 Task: Check the sale-to-list ratio of stainless steel appliances in the last 5 years.
Action: Mouse moved to (750, 166)
Screenshot: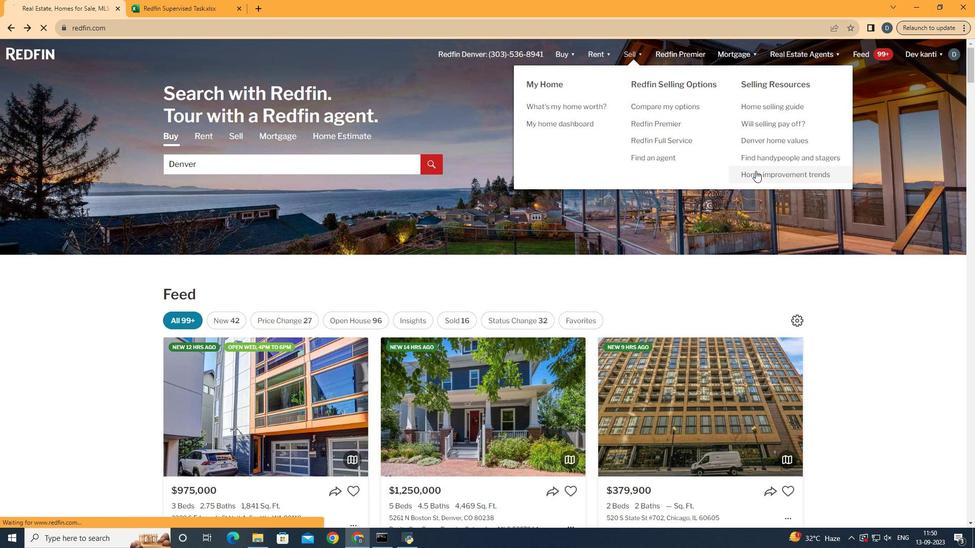 
Action: Mouse pressed left at (750, 166)
Screenshot: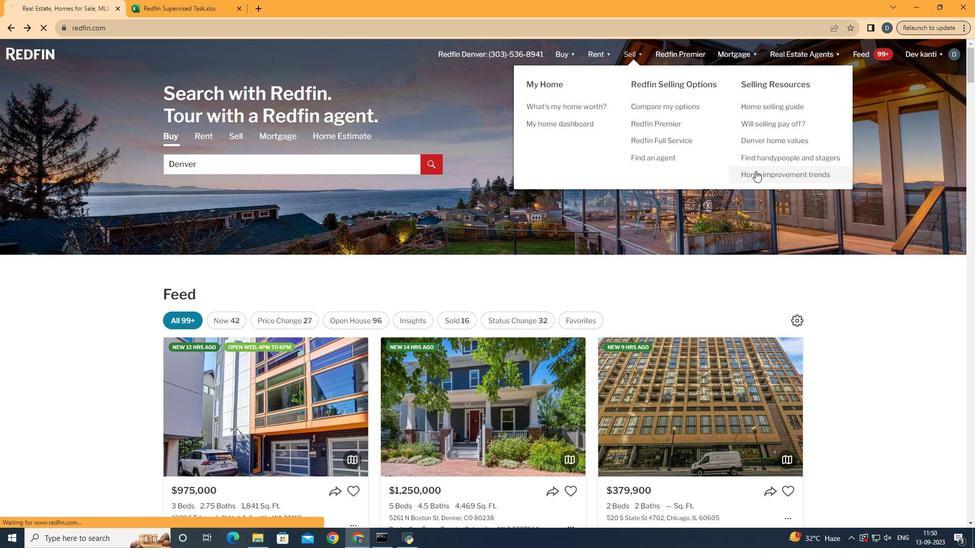 
Action: Mouse moved to (243, 191)
Screenshot: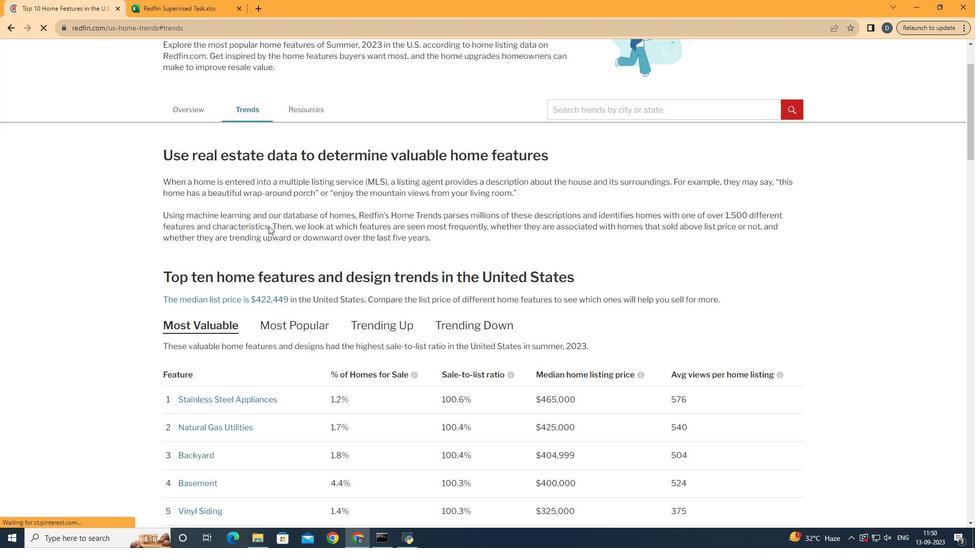 
Action: Mouse pressed left at (243, 191)
Screenshot: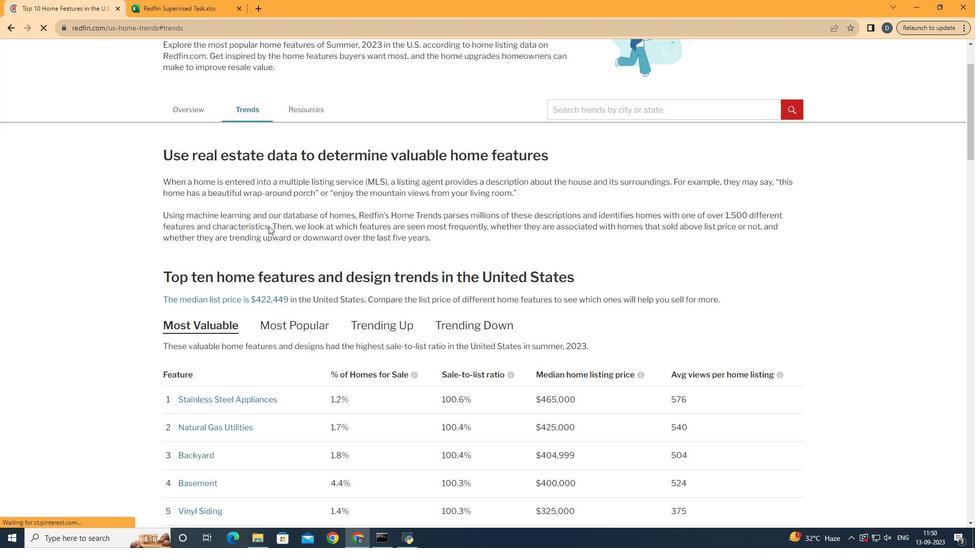 
Action: Mouse moved to (420, 304)
Screenshot: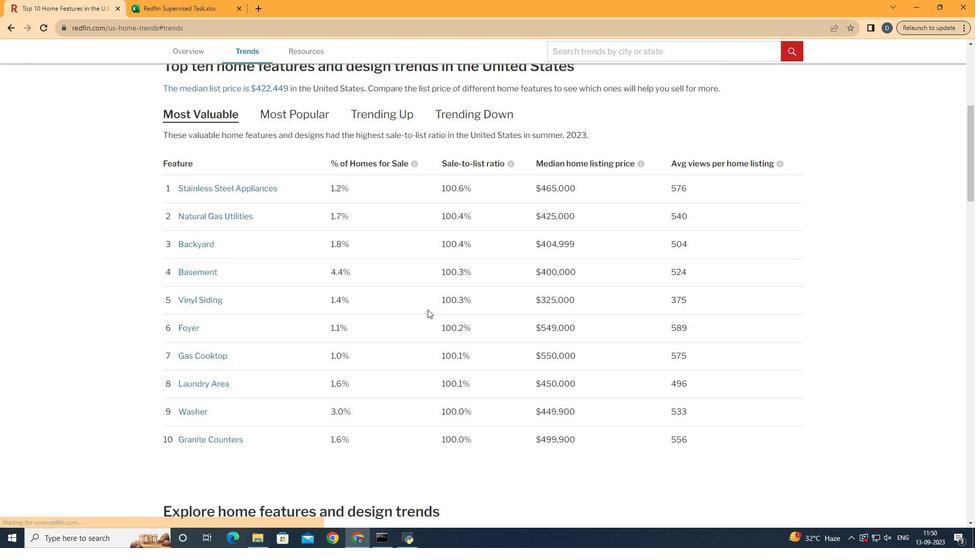 
Action: Mouse scrolled (420, 304) with delta (0, 0)
Screenshot: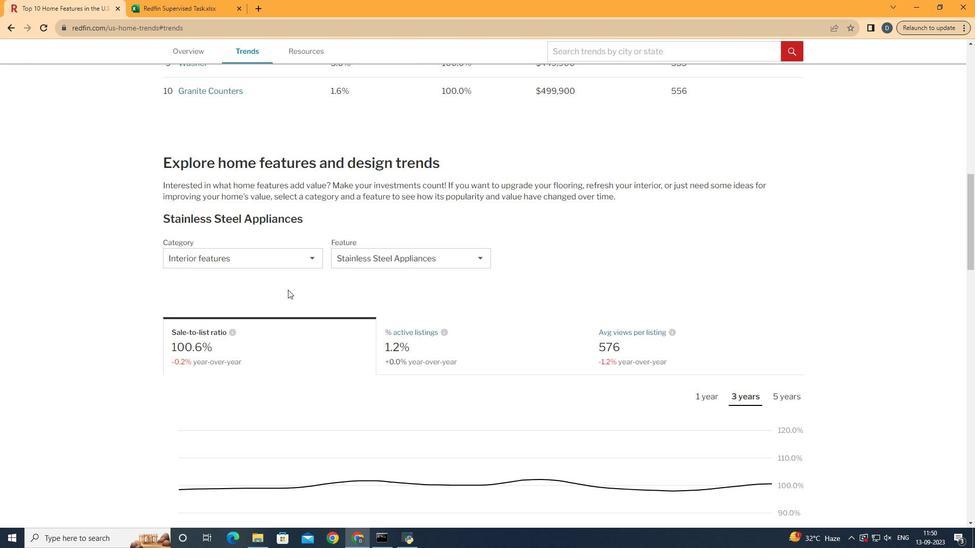 
Action: Mouse scrolled (420, 304) with delta (0, 0)
Screenshot: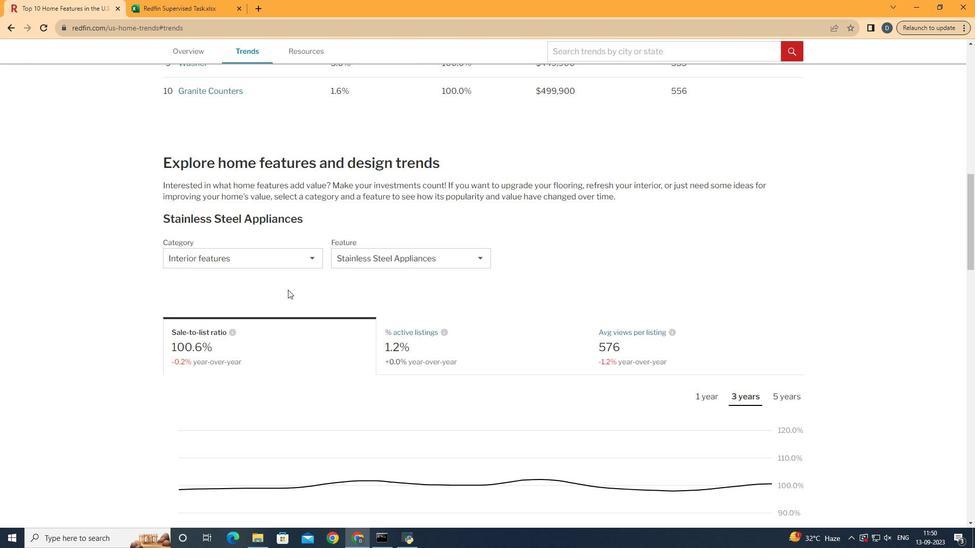 
Action: Mouse scrolled (420, 304) with delta (0, 0)
Screenshot: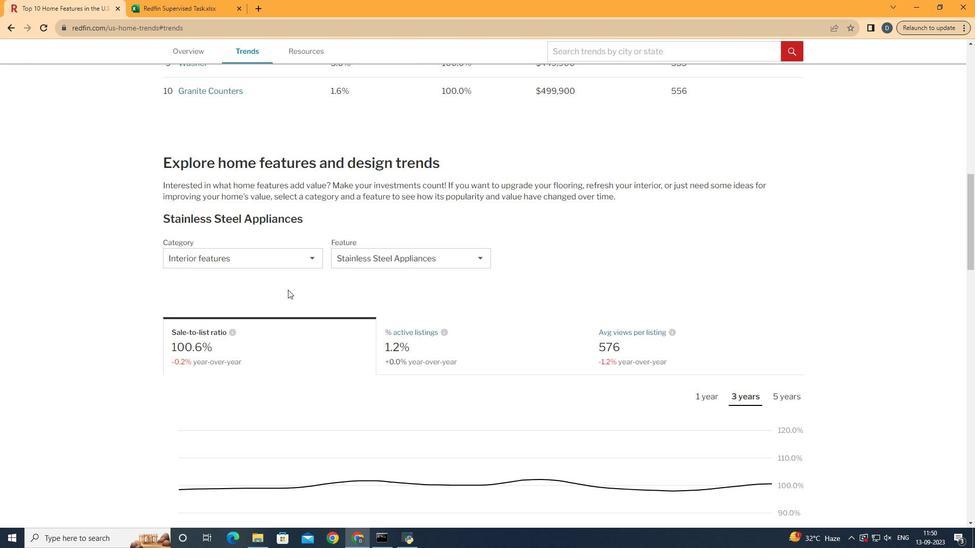 
Action: Mouse scrolled (420, 304) with delta (0, 0)
Screenshot: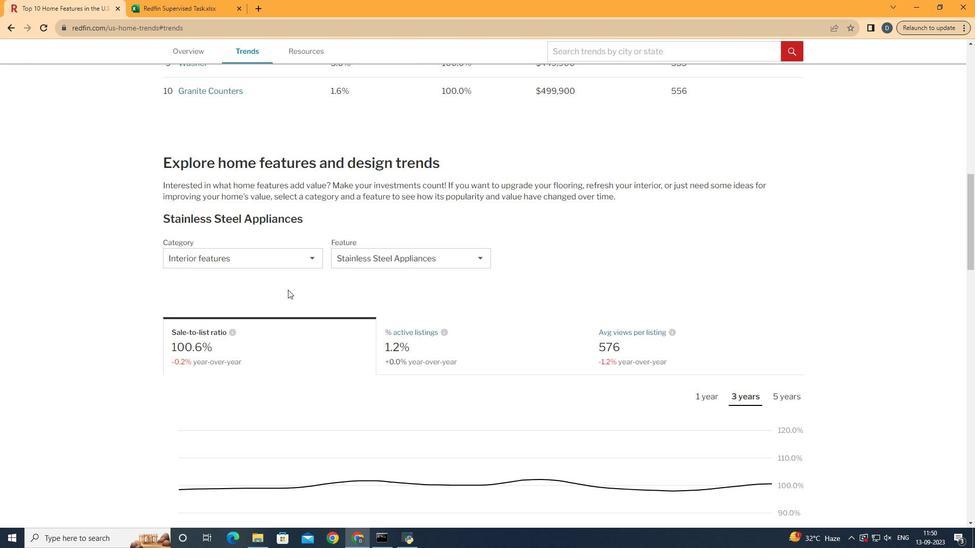
Action: Mouse scrolled (420, 303) with delta (0, -1)
Screenshot: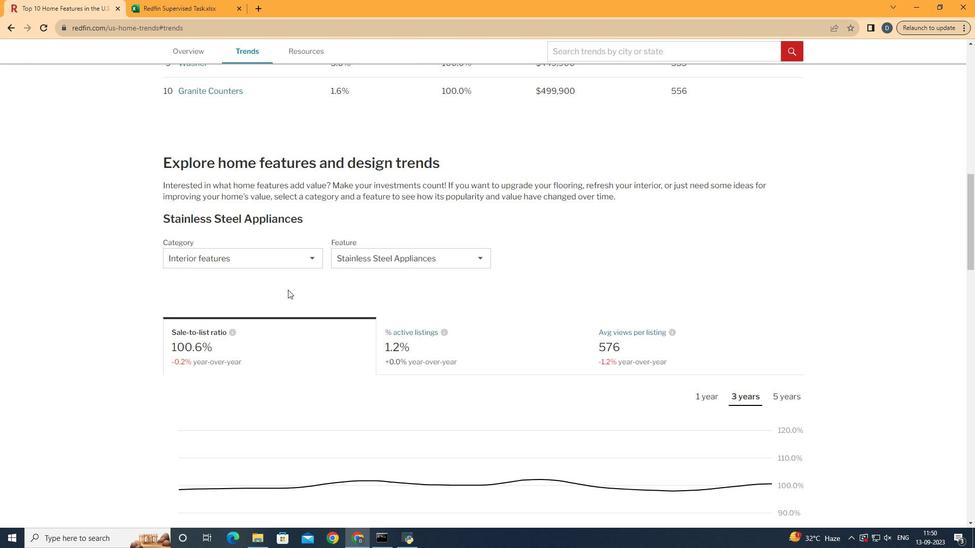 
Action: Mouse moved to (421, 304)
Screenshot: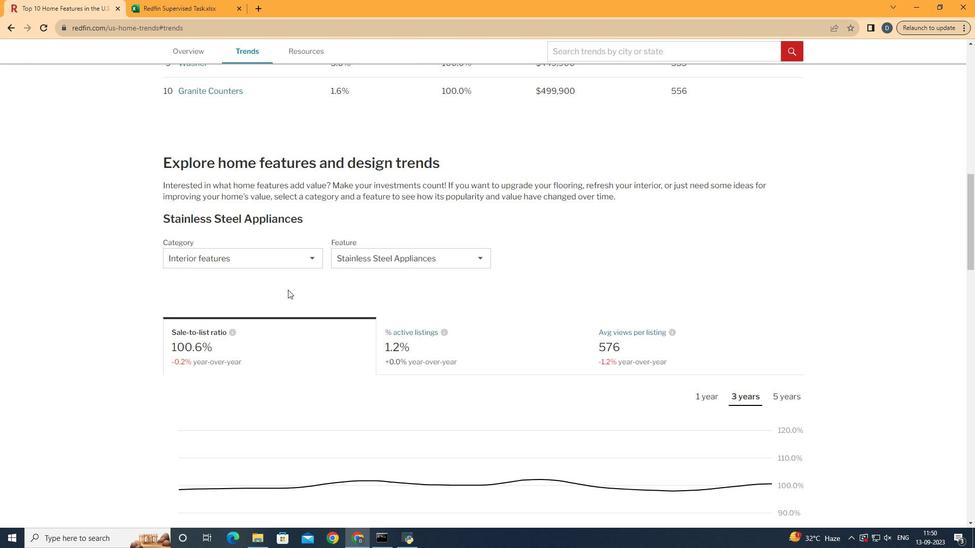 
Action: Mouse scrolled (421, 304) with delta (0, 0)
Screenshot: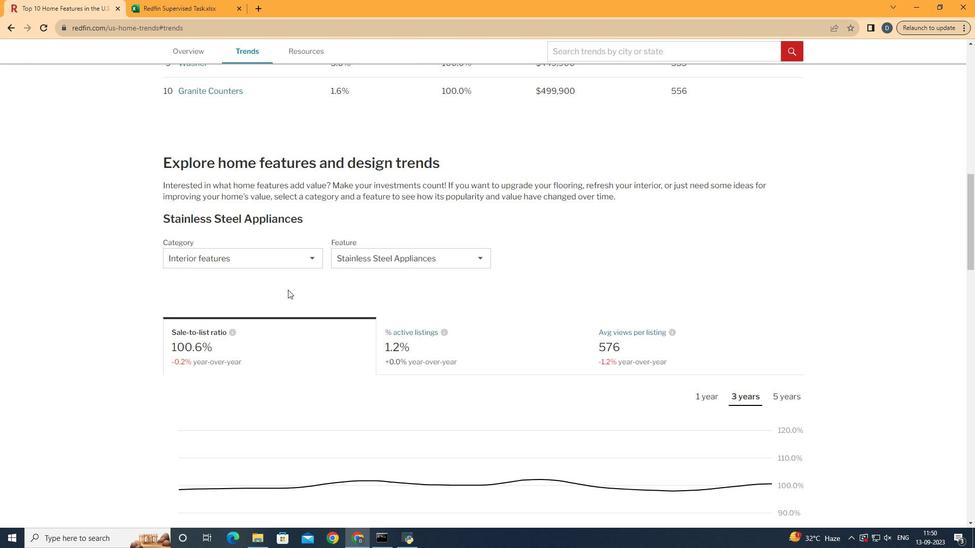 
Action: Mouse moved to (263, 252)
Screenshot: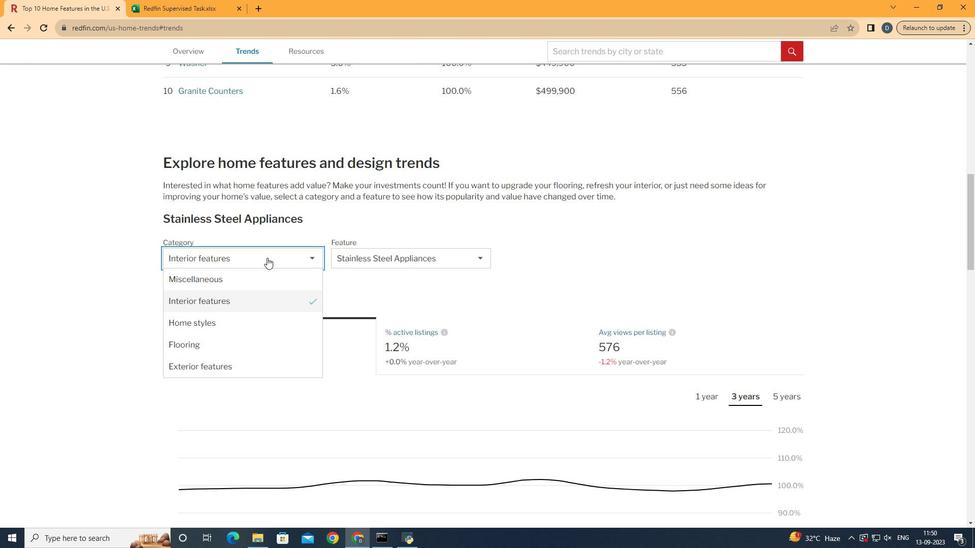
Action: Mouse pressed left at (263, 252)
Screenshot: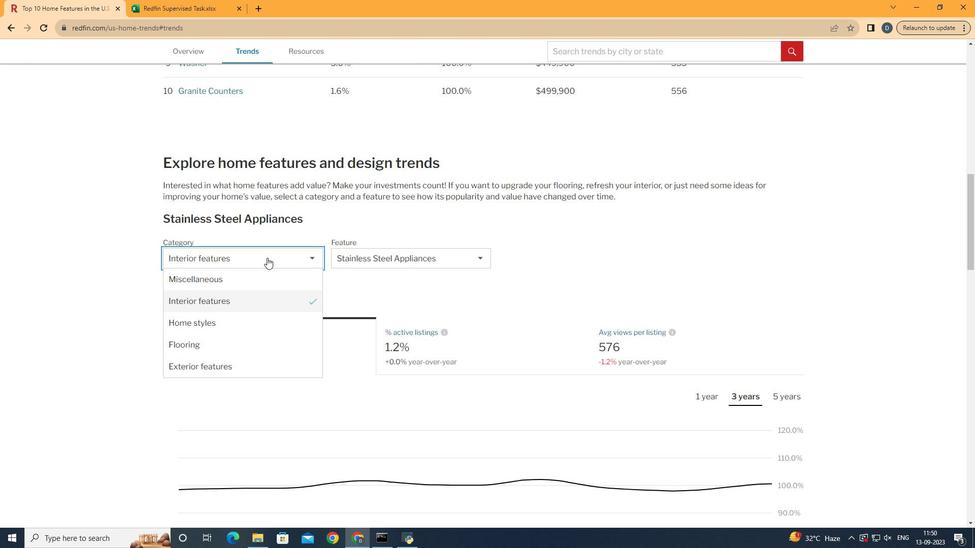 
Action: Mouse moved to (275, 293)
Screenshot: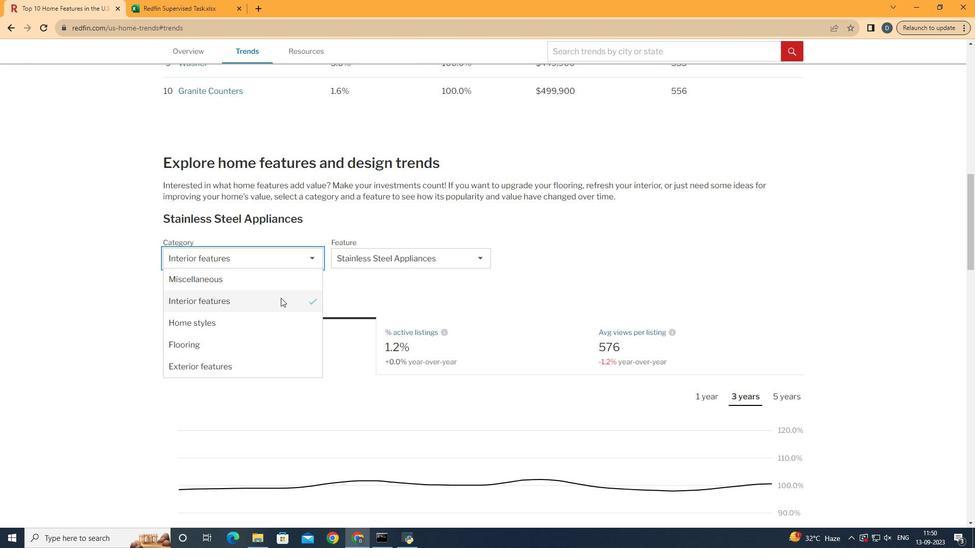 
Action: Mouse pressed left at (275, 293)
Screenshot: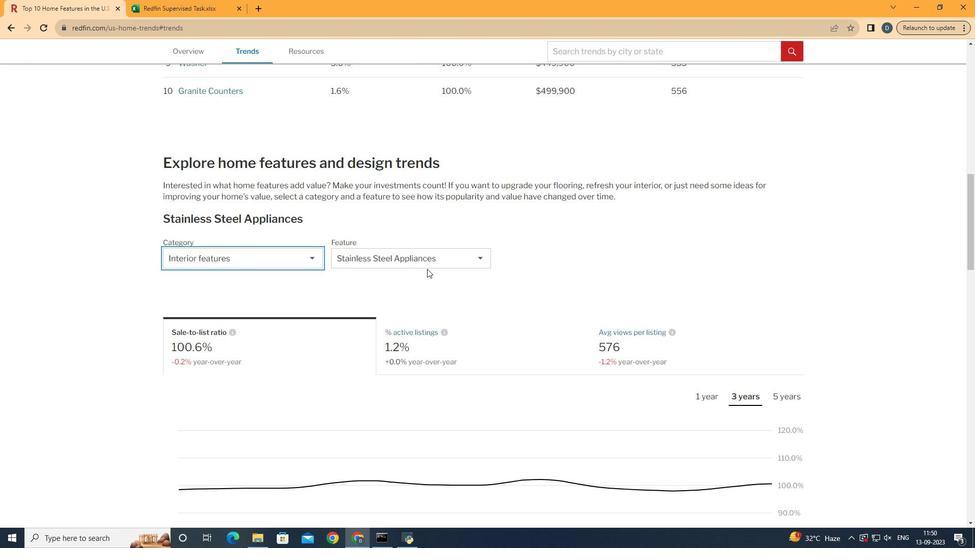 
Action: Mouse moved to (434, 258)
Screenshot: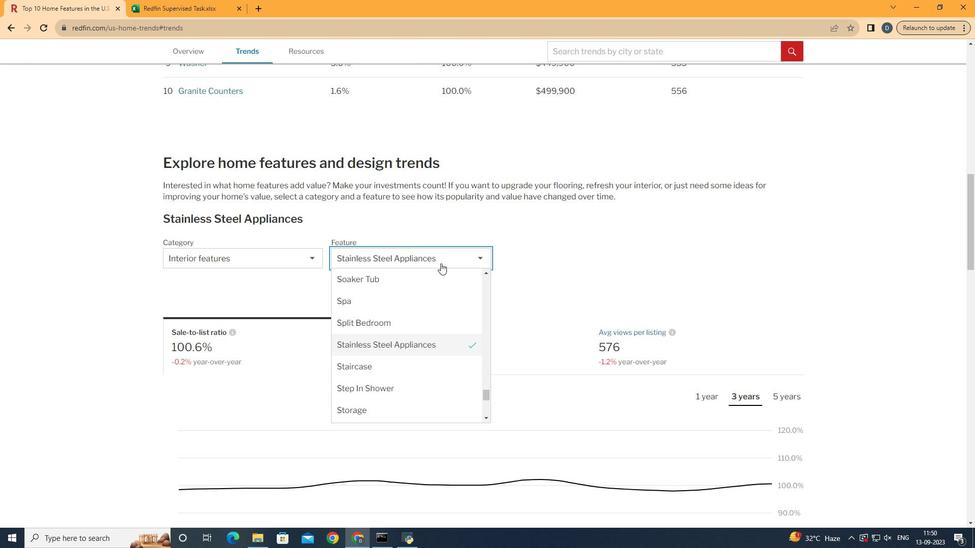 
Action: Mouse pressed left at (434, 258)
Screenshot: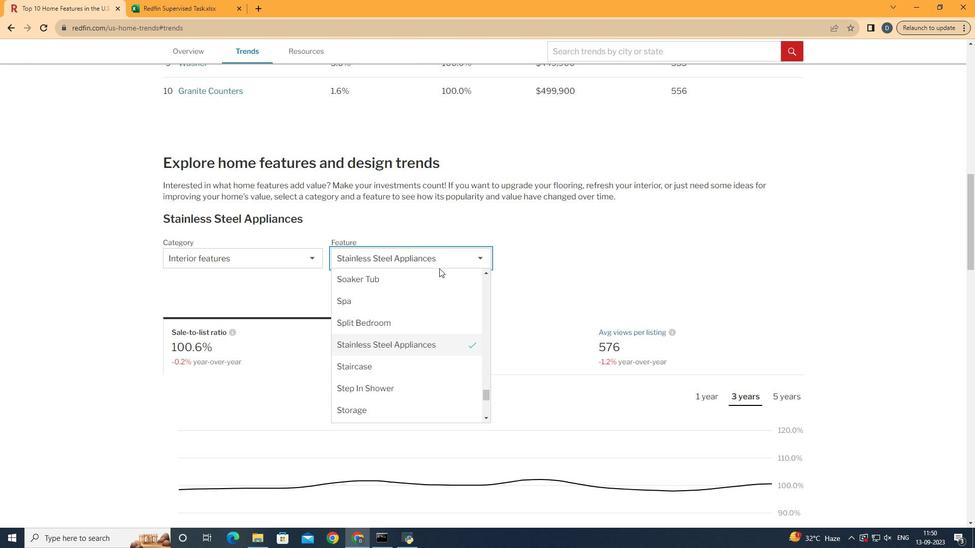 
Action: Mouse moved to (439, 344)
Screenshot: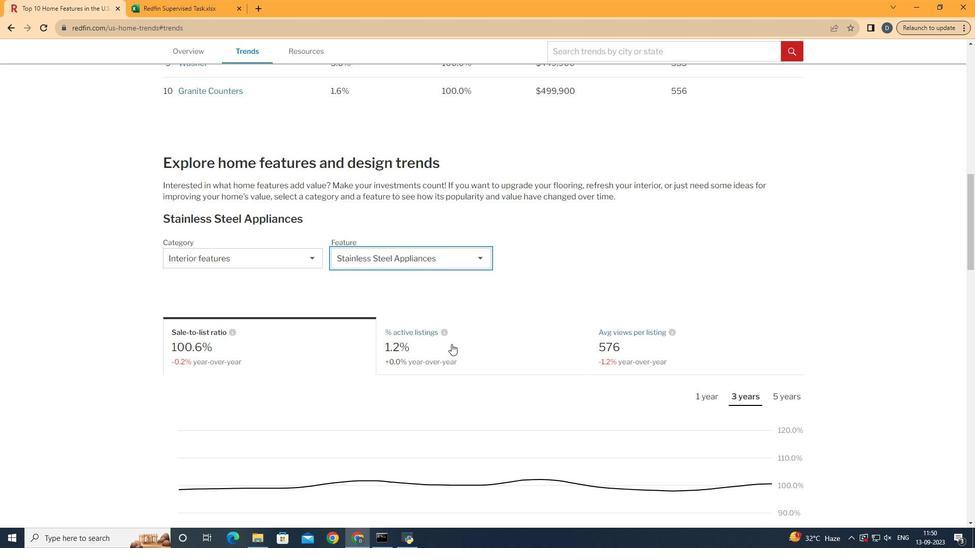 
Action: Mouse pressed left at (439, 344)
Screenshot: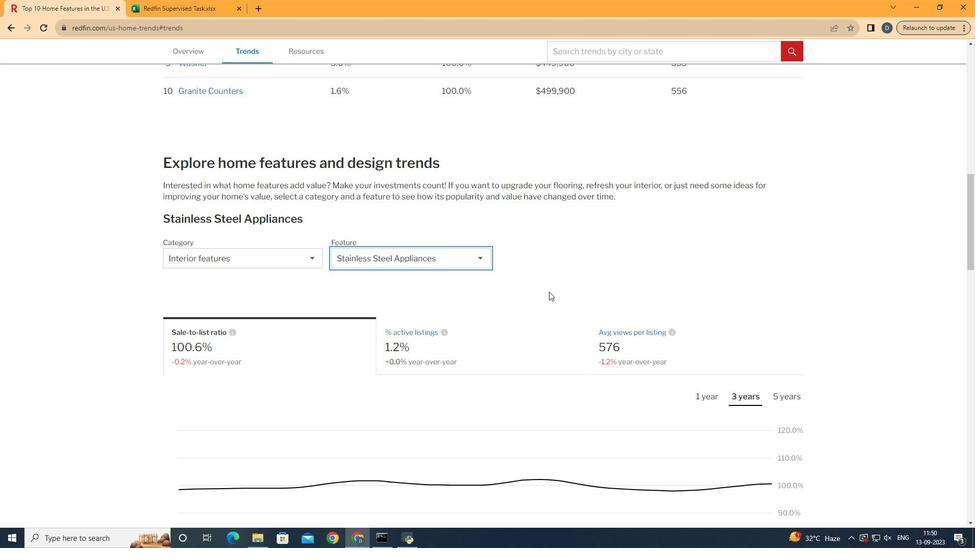 
Action: Mouse moved to (544, 286)
Screenshot: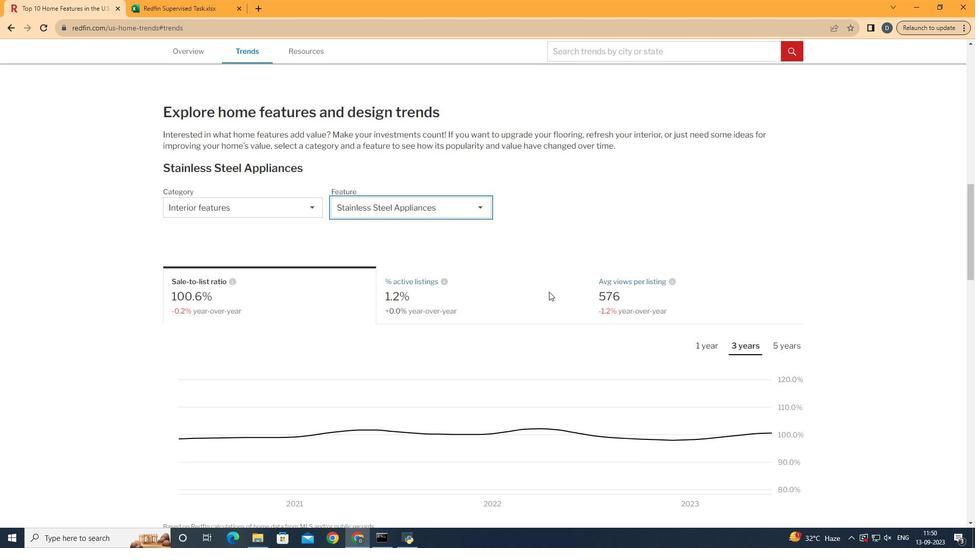 
Action: Mouse scrolled (544, 286) with delta (0, 0)
Screenshot: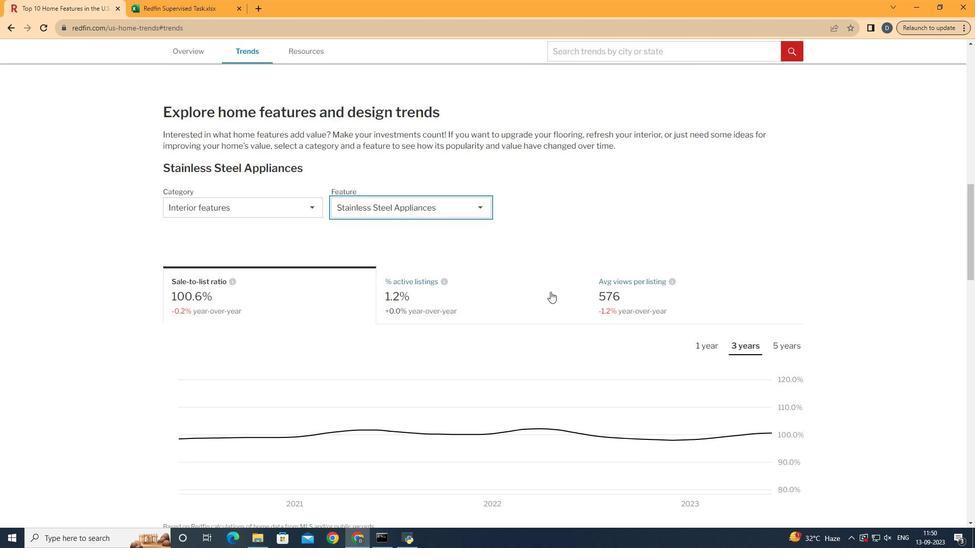
Action: Mouse moved to (299, 282)
Screenshot: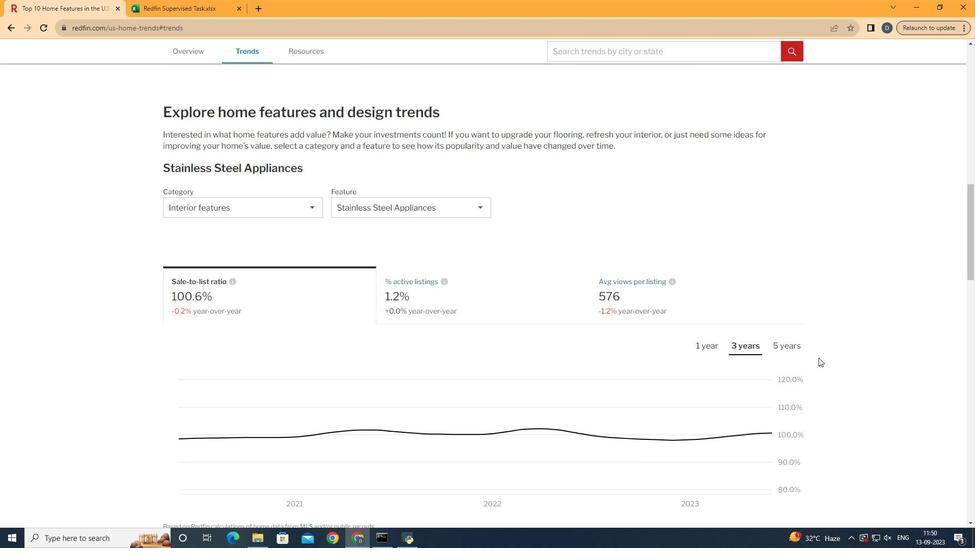 
Action: Mouse pressed left at (299, 282)
Screenshot: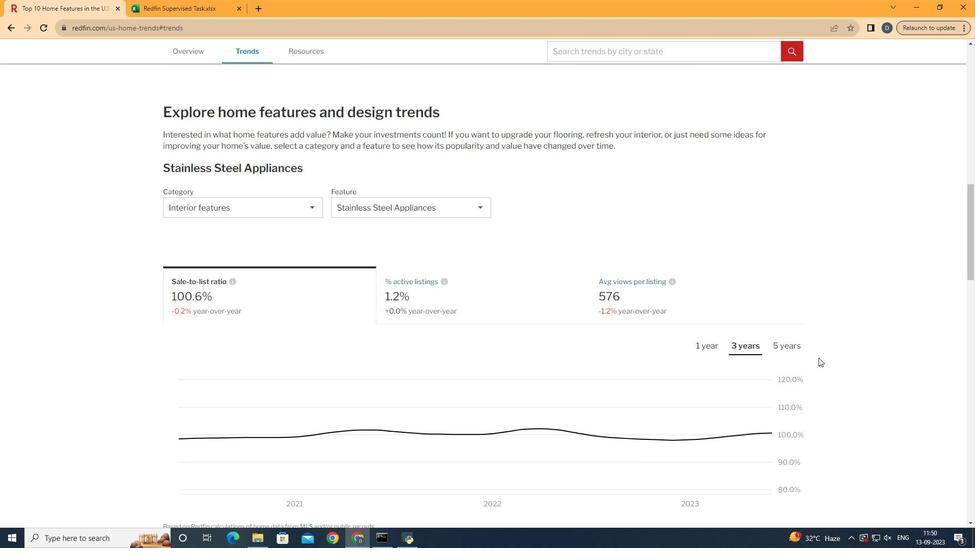 
Action: Mouse moved to (792, 343)
Screenshot: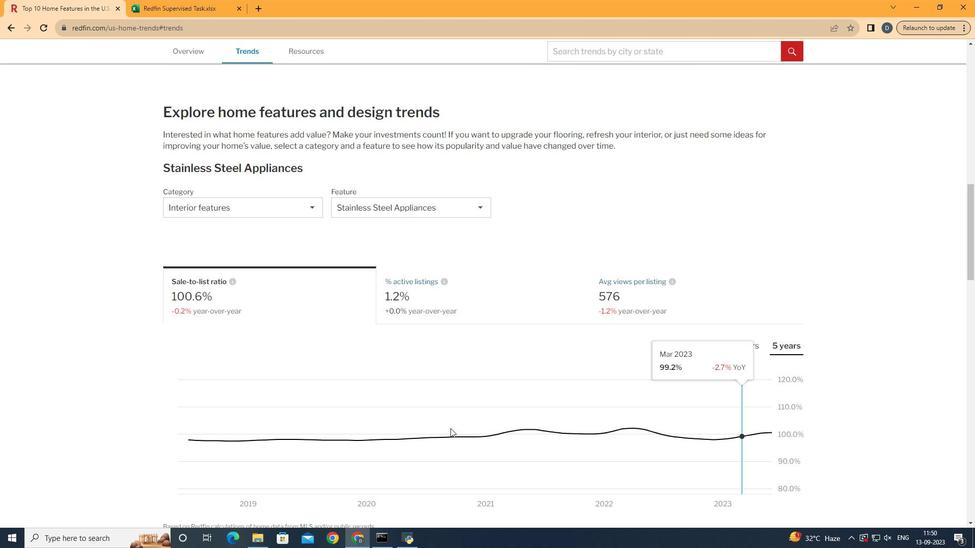 
Action: Mouse pressed left at (792, 343)
Screenshot: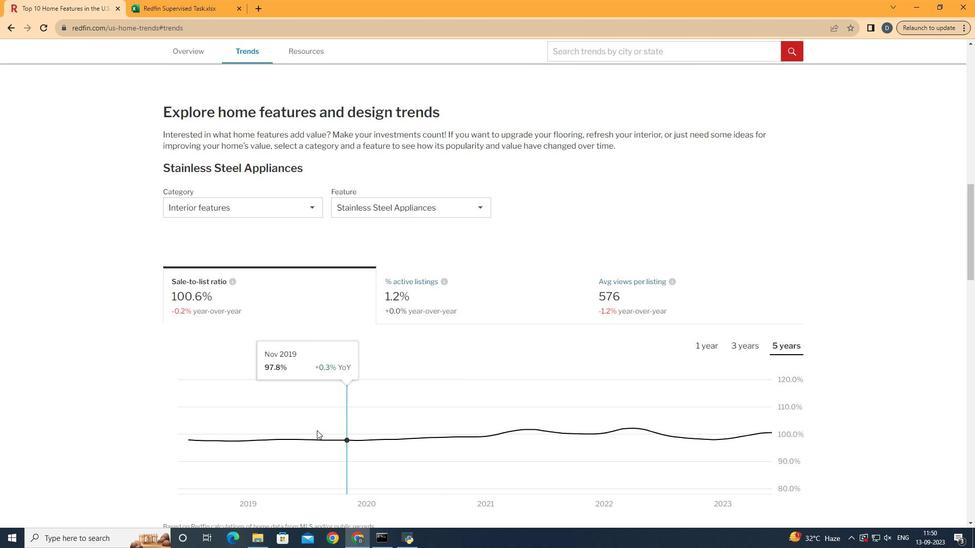 
Action: Mouse moved to (290, 424)
Screenshot: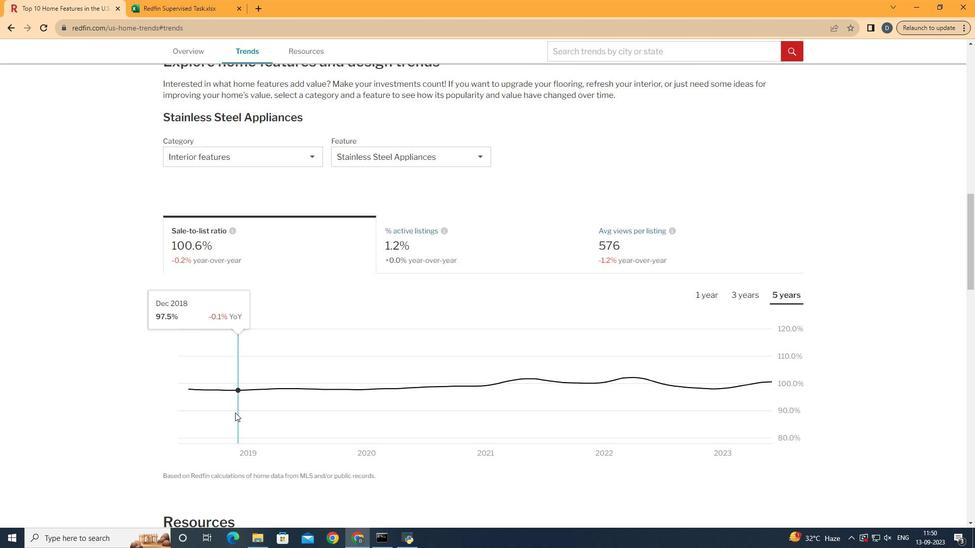 
Action: Mouse scrolled (290, 423) with delta (0, 0)
Screenshot: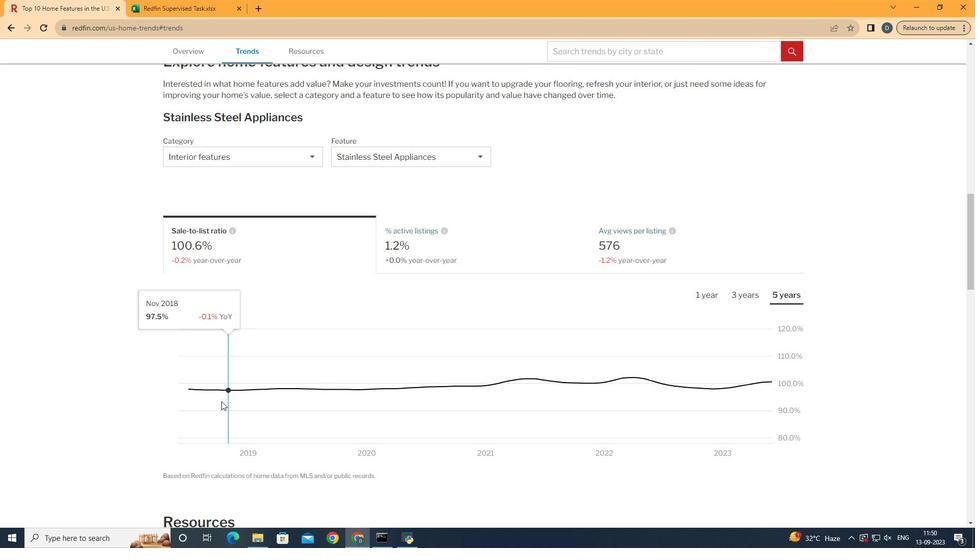 
Action: Mouse moved to (777, 382)
Screenshot: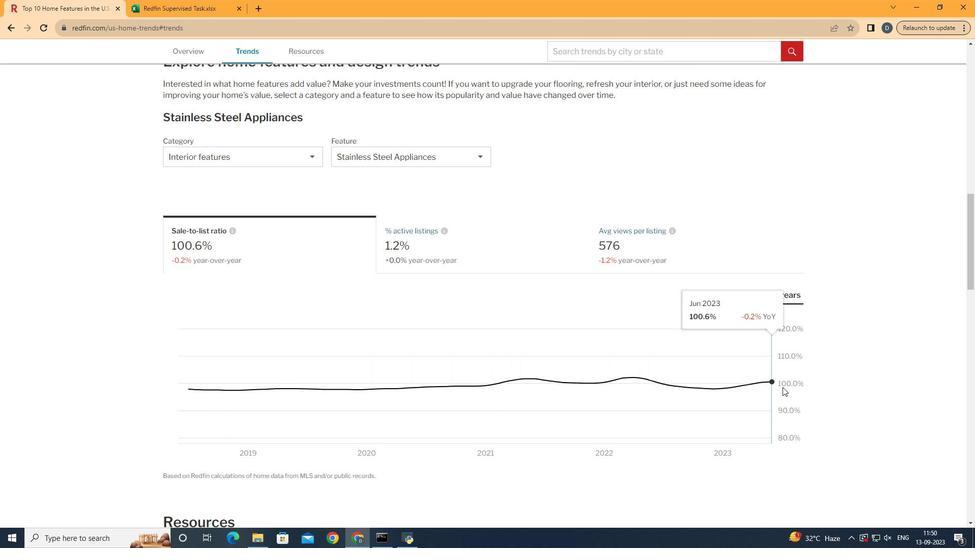 
